 Task: Add school " University of Oxford".
Action: Mouse moved to (649, 84)
Screenshot: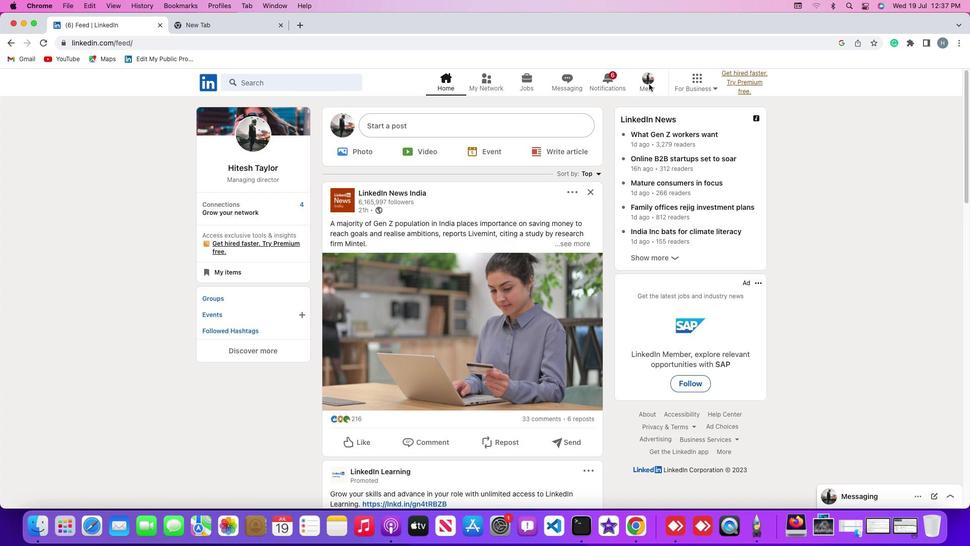 
Action: Mouse pressed left at (649, 84)
Screenshot: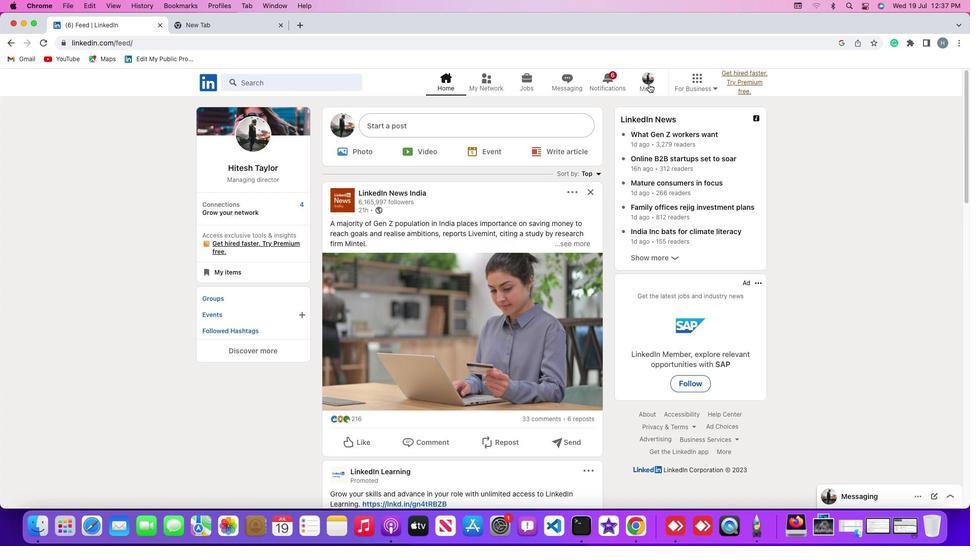 
Action: Mouse moved to (650, 87)
Screenshot: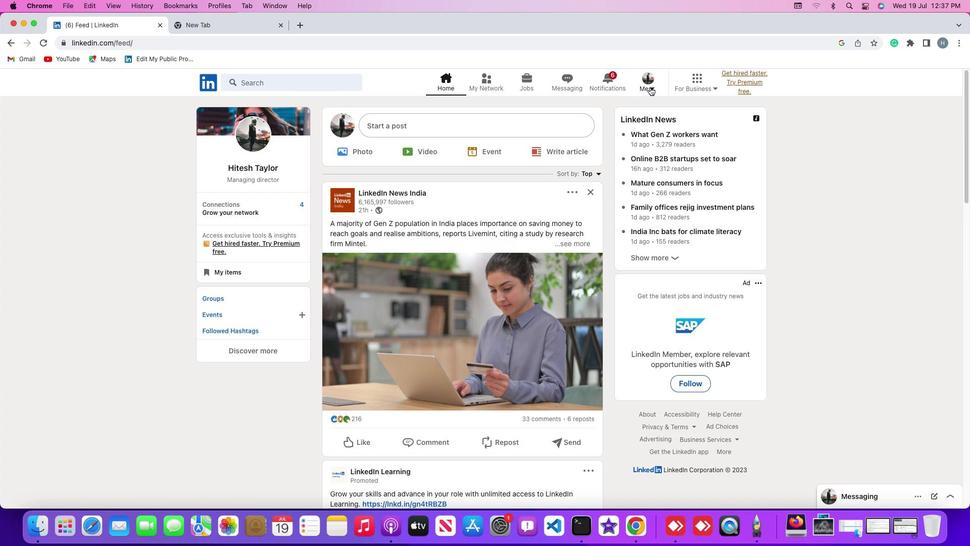 
Action: Mouse pressed left at (650, 87)
Screenshot: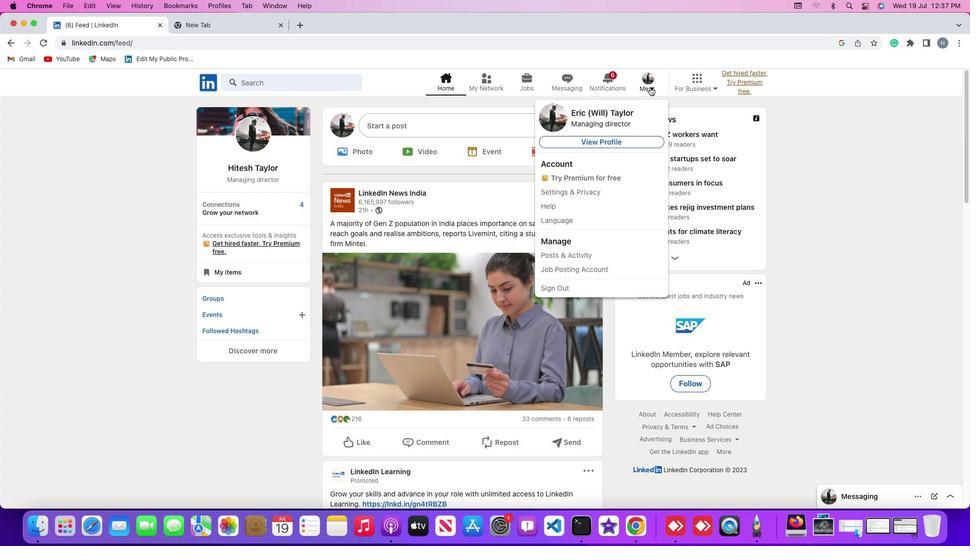 
Action: Mouse moved to (630, 140)
Screenshot: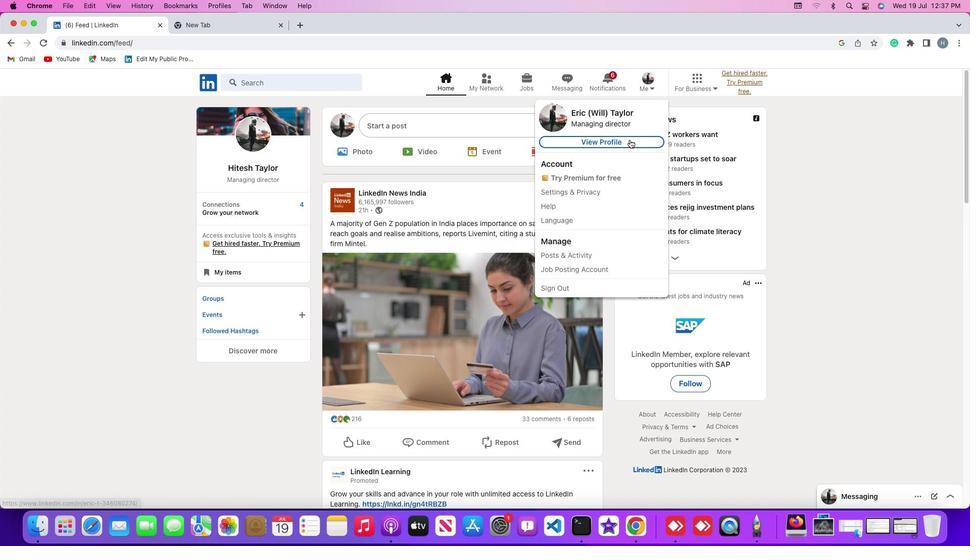 
Action: Mouse pressed left at (630, 140)
Screenshot: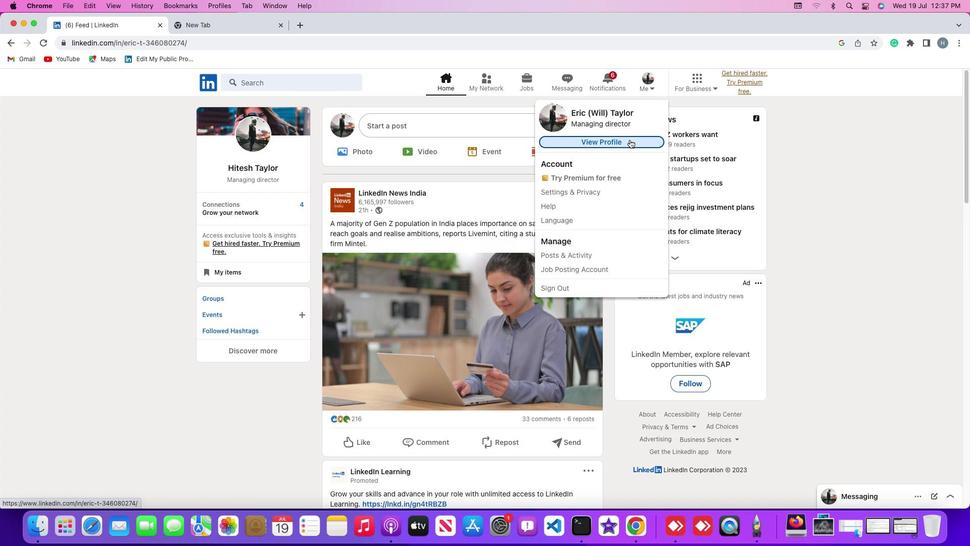 
Action: Mouse moved to (585, 225)
Screenshot: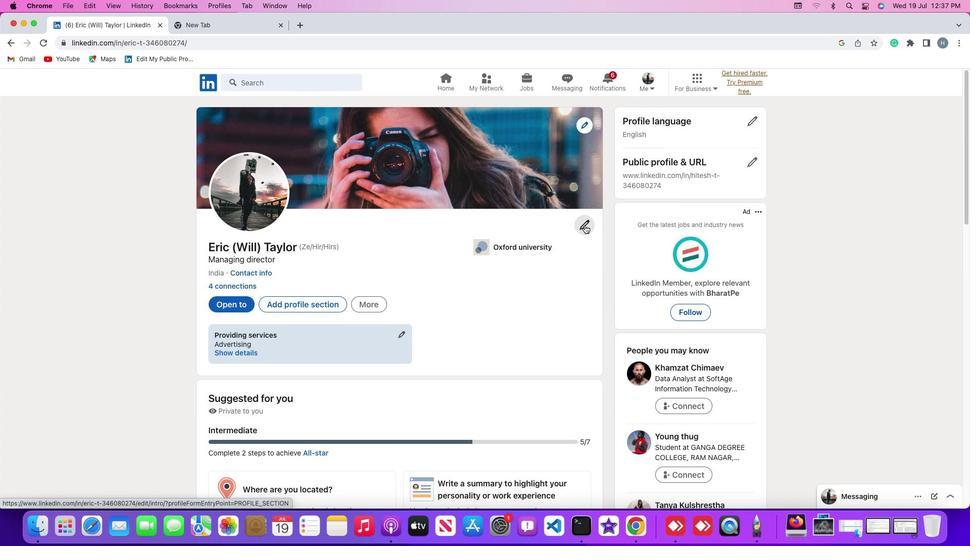 
Action: Mouse pressed left at (585, 225)
Screenshot: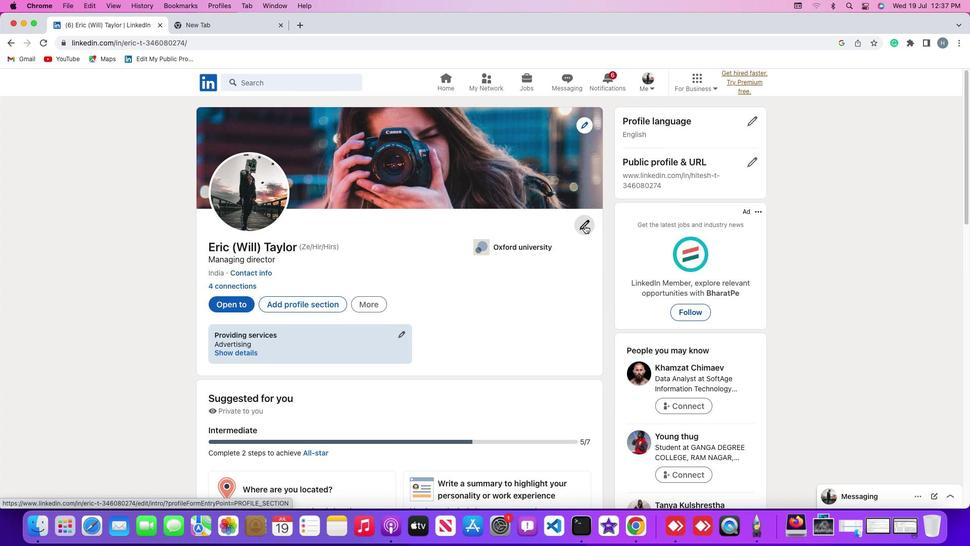 
Action: Mouse moved to (530, 284)
Screenshot: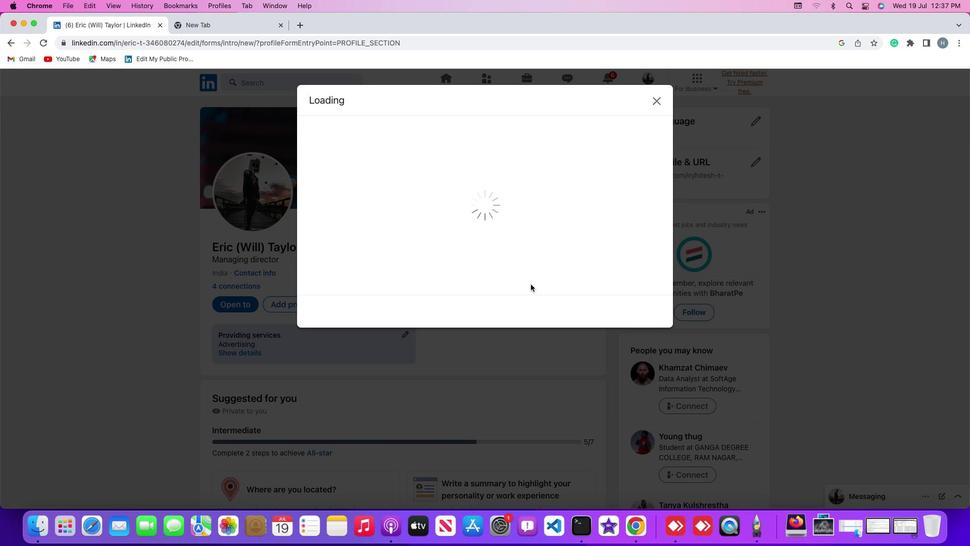 
Action: Mouse scrolled (530, 284) with delta (0, 0)
Screenshot: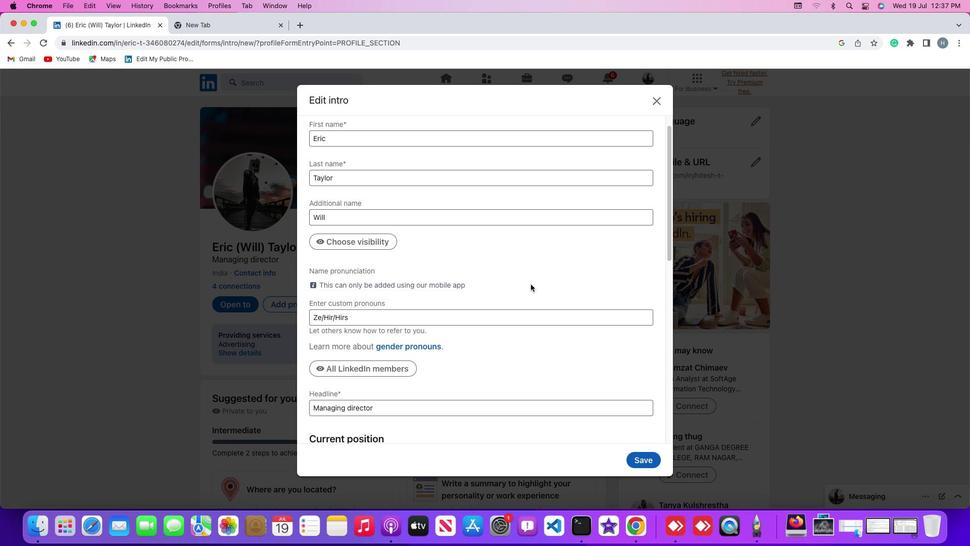 
Action: Mouse scrolled (530, 284) with delta (0, 0)
Screenshot: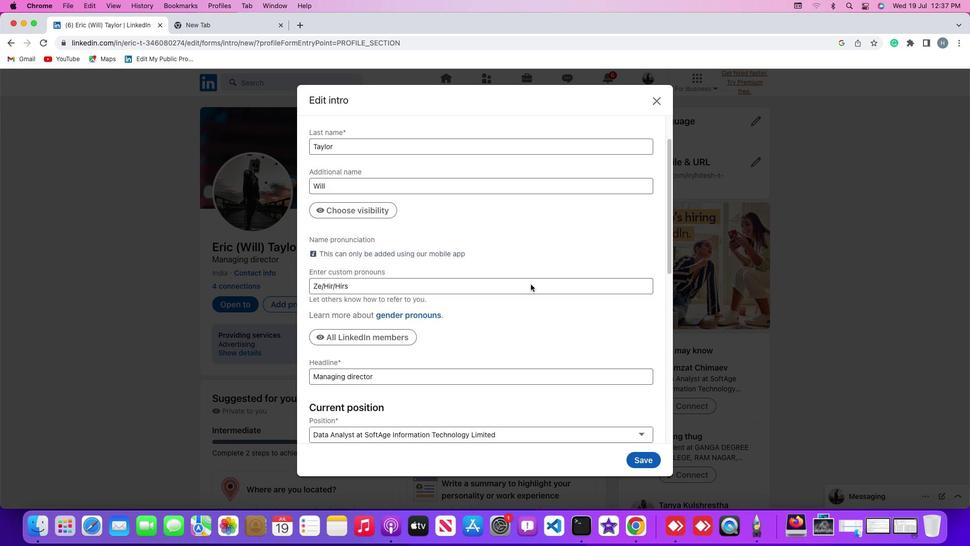 
Action: Mouse scrolled (530, 284) with delta (0, -1)
Screenshot: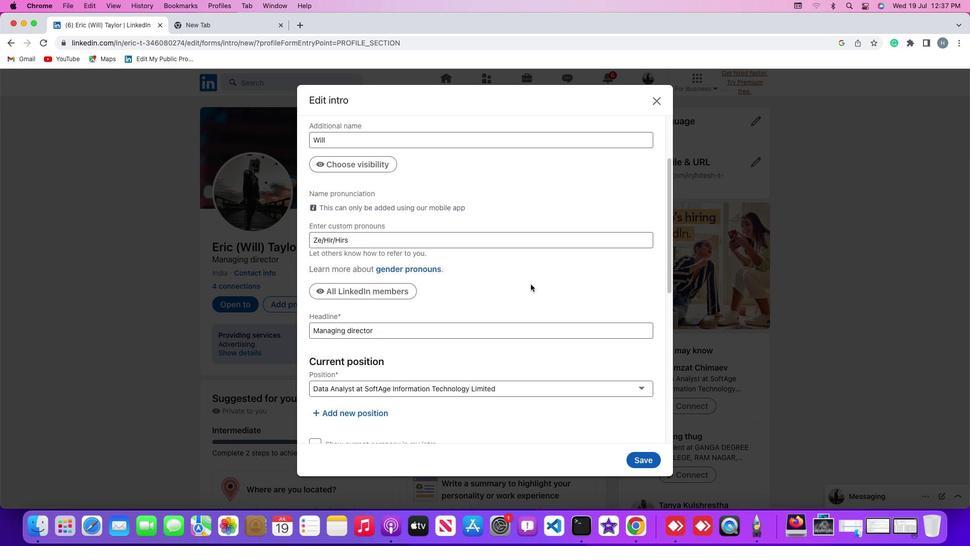
Action: Mouse scrolled (530, 284) with delta (0, -2)
Screenshot: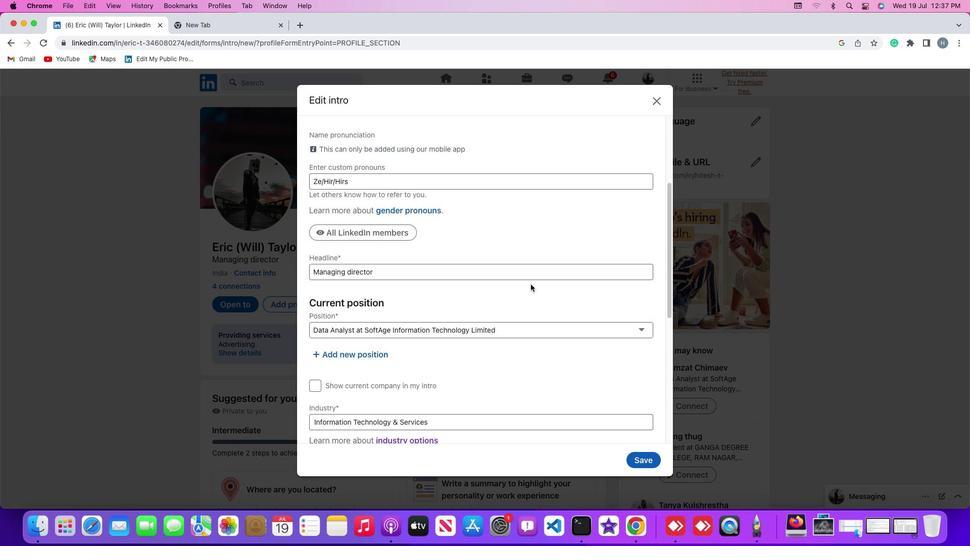 
Action: Mouse scrolled (530, 284) with delta (0, 0)
Screenshot: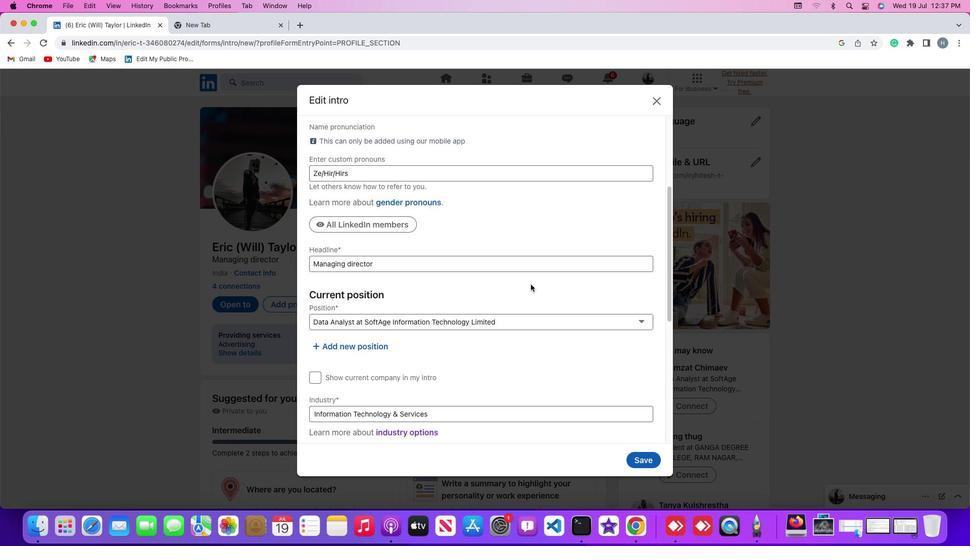 
Action: Mouse scrolled (530, 284) with delta (0, 0)
Screenshot: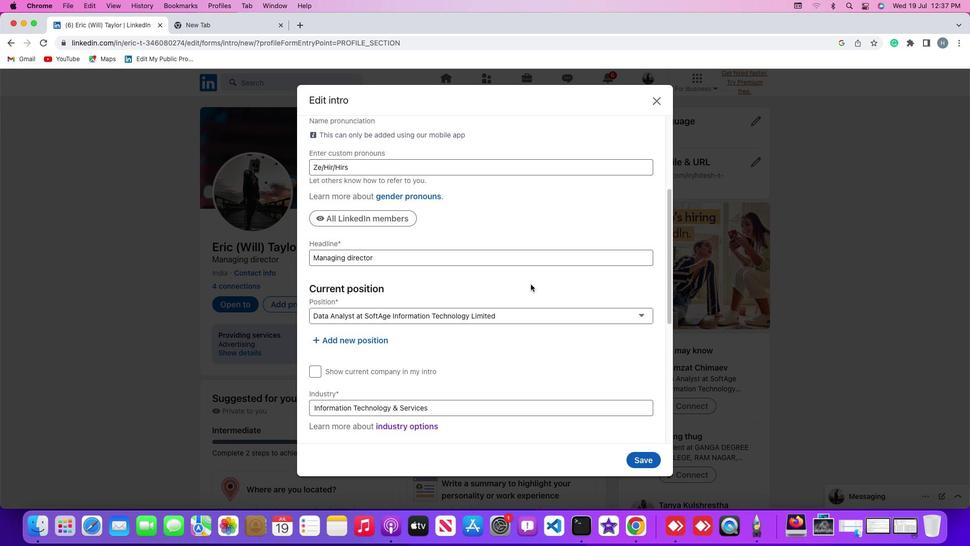 
Action: Mouse scrolled (530, 284) with delta (0, 0)
Screenshot: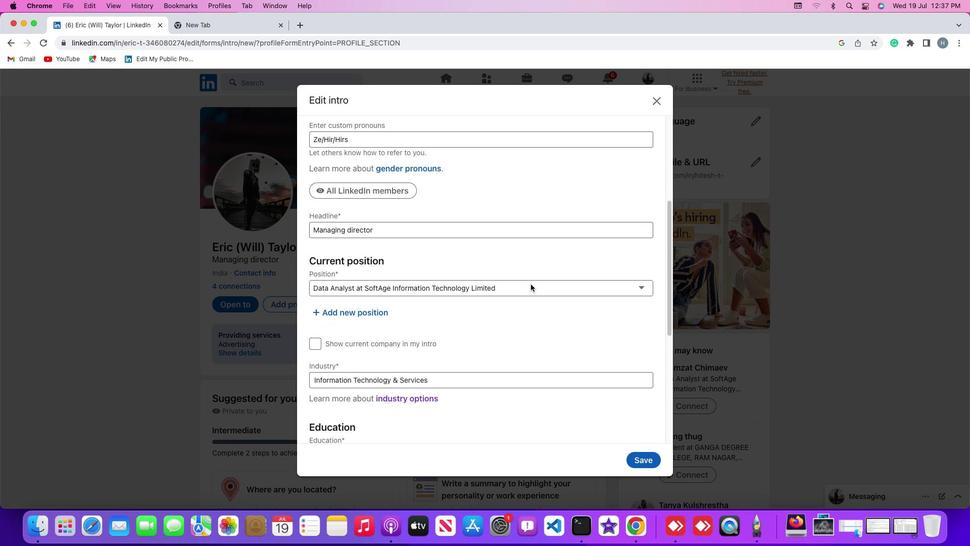 
Action: Mouse scrolled (530, 284) with delta (0, 0)
Screenshot: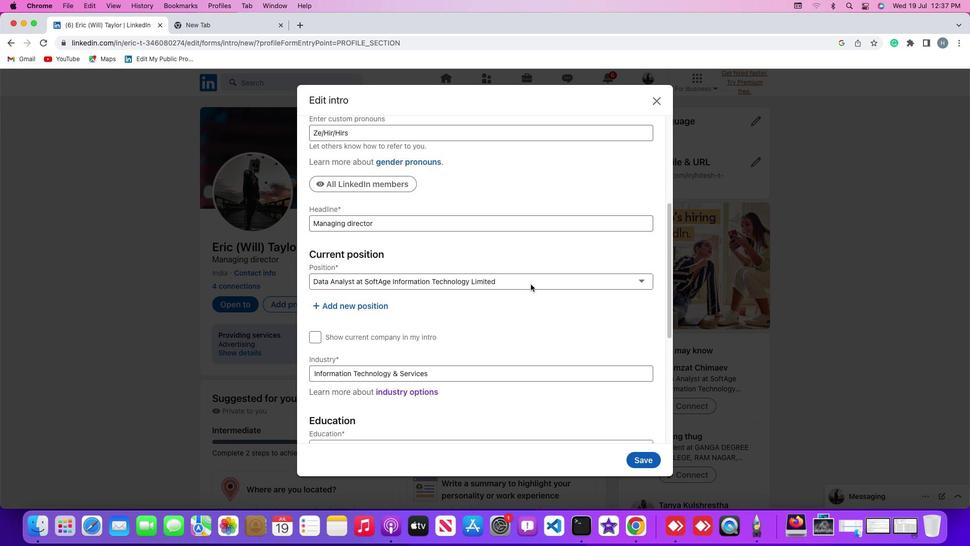 
Action: Mouse scrolled (530, 284) with delta (0, 0)
Screenshot: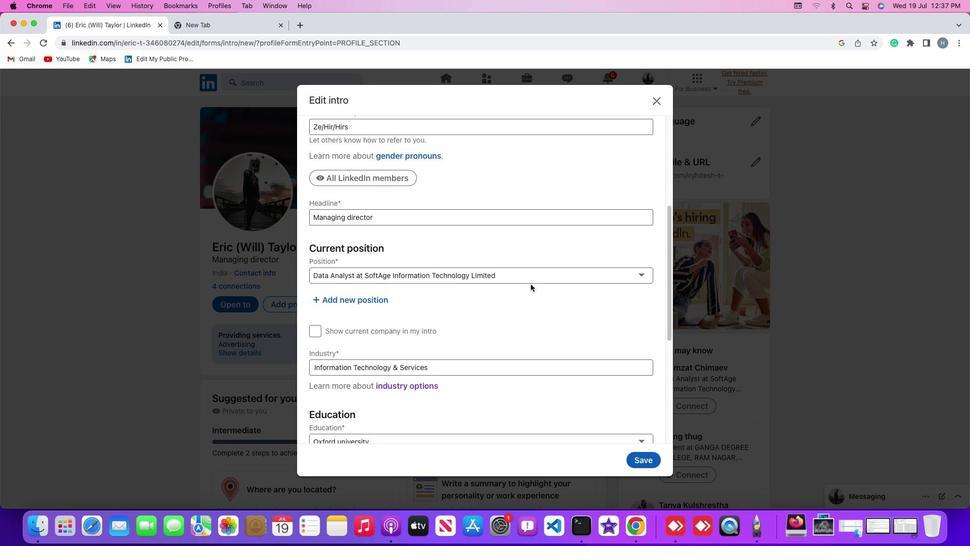 
Action: Mouse scrolled (530, 284) with delta (0, 0)
Screenshot: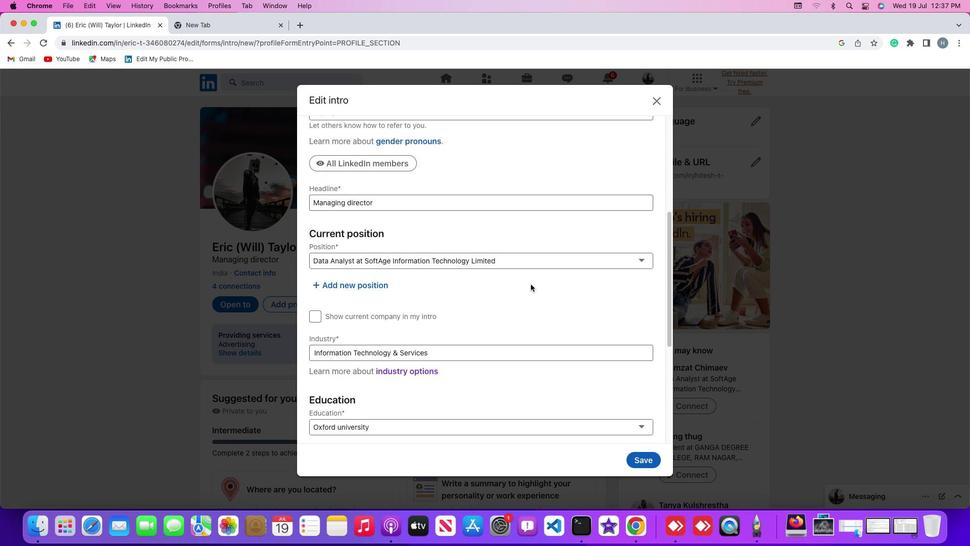 
Action: Mouse scrolled (530, 284) with delta (0, 0)
Screenshot: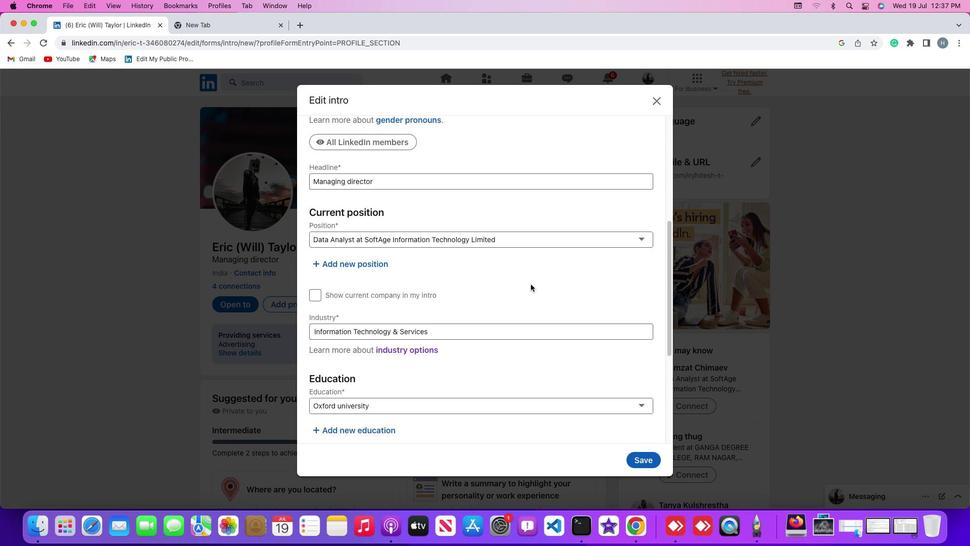 
Action: Mouse scrolled (530, 284) with delta (0, 0)
Screenshot: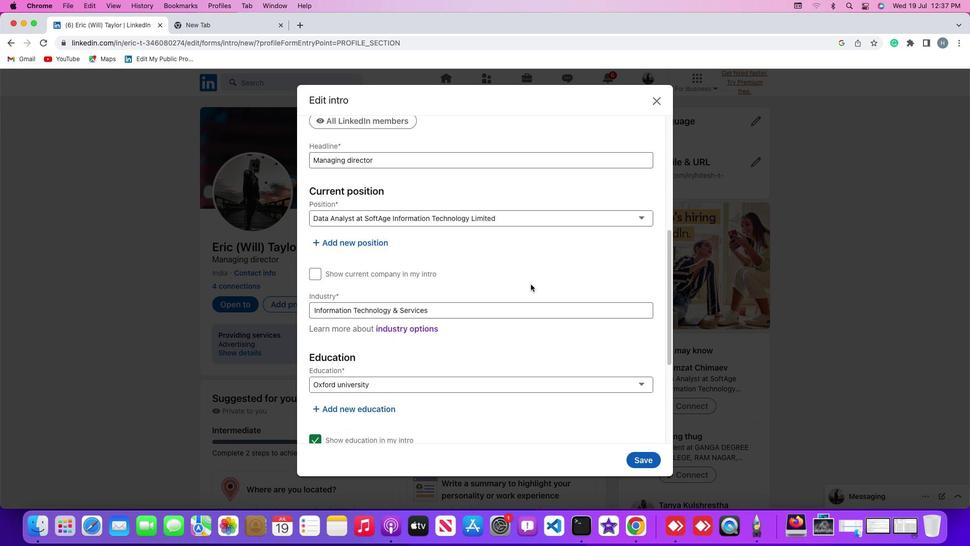
Action: Mouse scrolled (530, 284) with delta (0, 0)
Screenshot: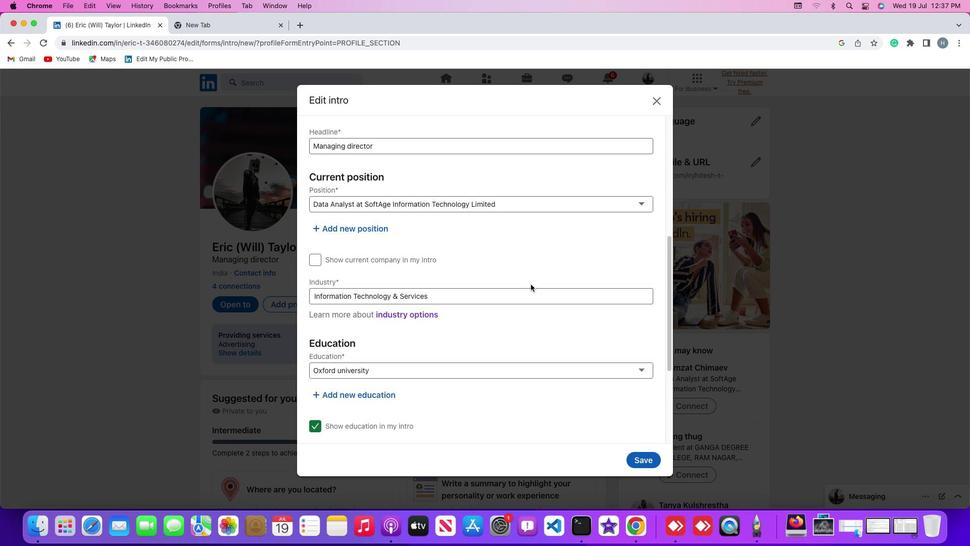 
Action: Mouse scrolled (530, 284) with delta (0, -1)
Screenshot: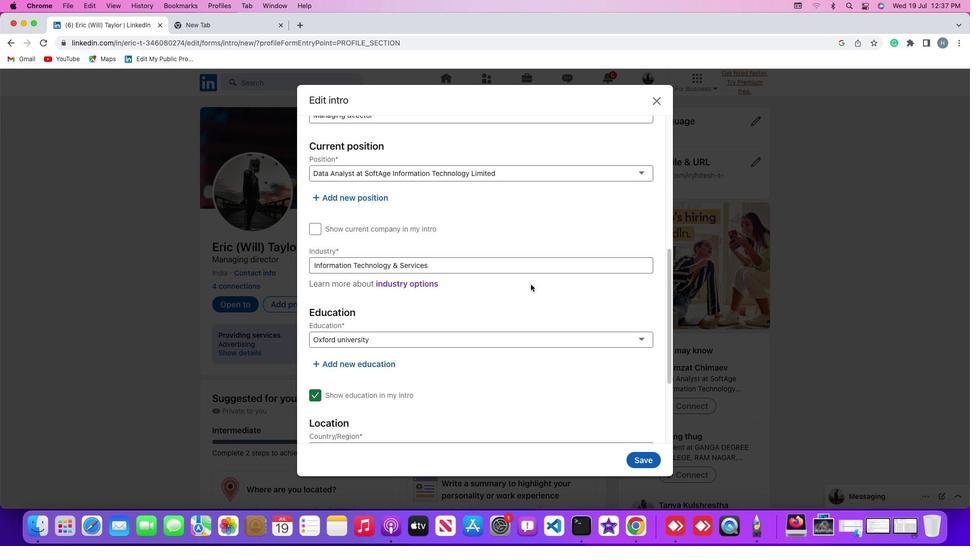 
Action: Mouse moved to (379, 355)
Screenshot: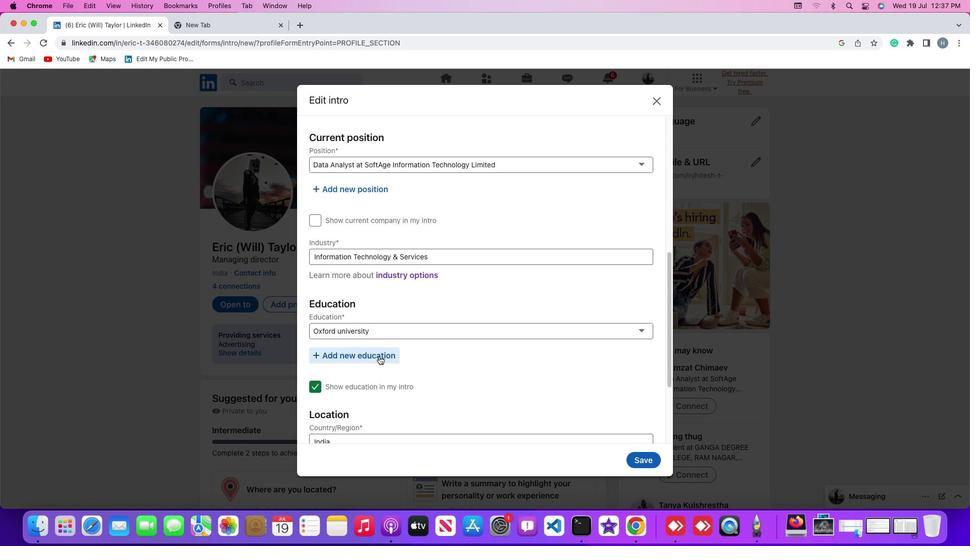 
Action: Mouse pressed left at (379, 355)
Screenshot: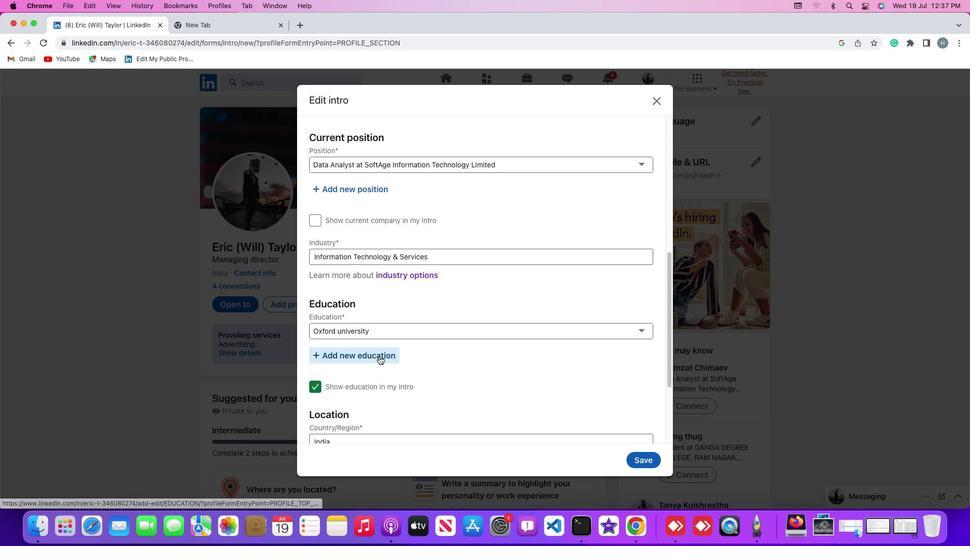
Action: Mouse moved to (429, 210)
Screenshot: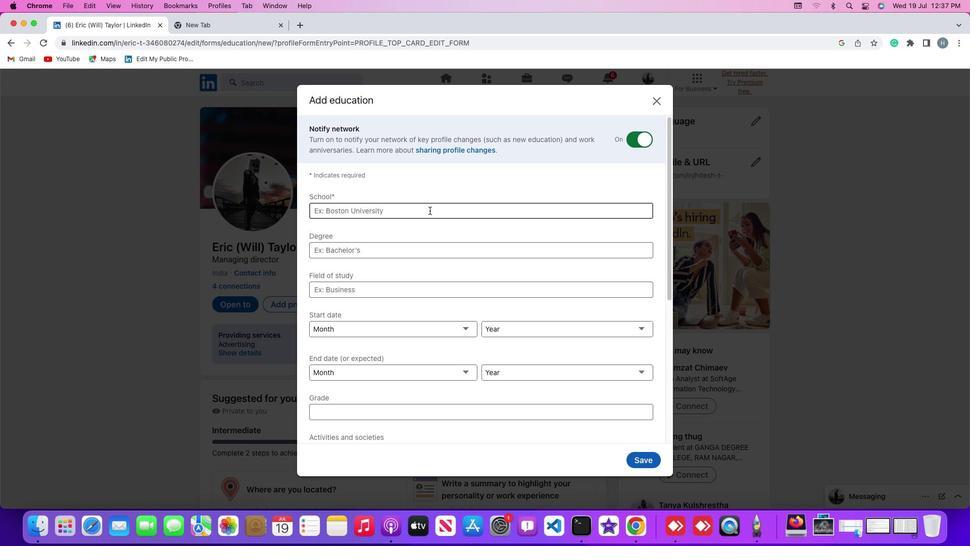 
Action: Mouse pressed left at (429, 210)
Screenshot: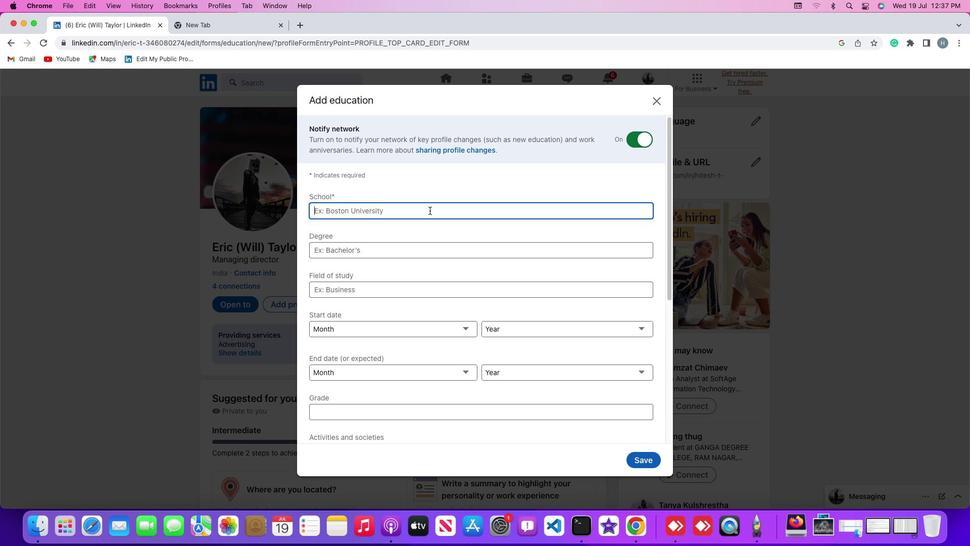 
Action: Key pressed Key.shift'U''n''i''v''e''r''s''i''t'
Screenshot: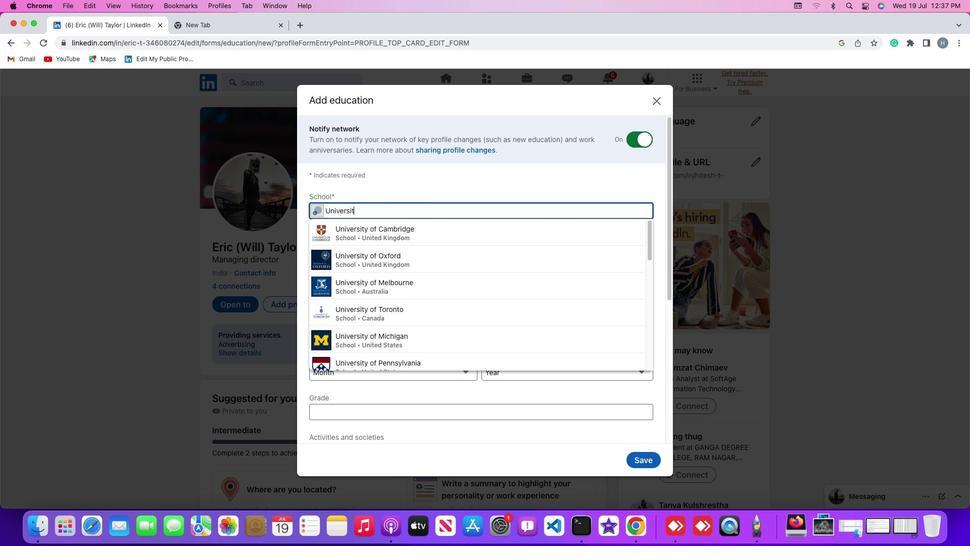 
Action: Mouse moved to (430, 210)
Screenshot: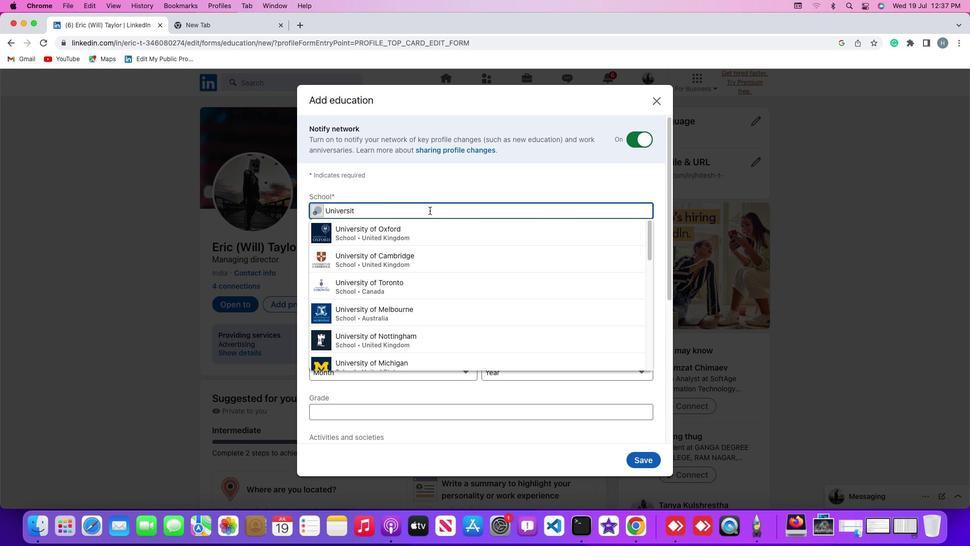 
Action: Key pressed 'y'
Screenshot: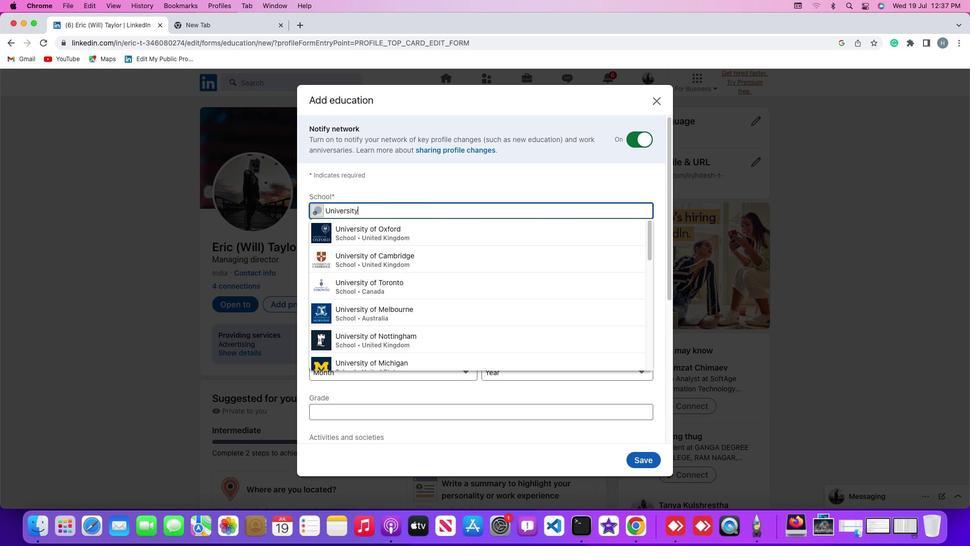 
Action: Mouse moved to (427, 230)
Screenshot: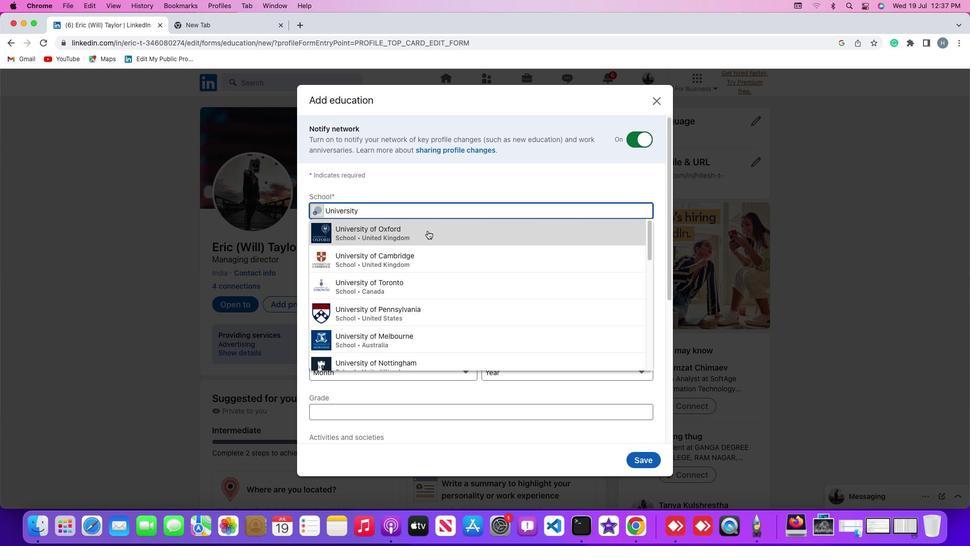 
Action: Mouse pressed left at (427, 230)
Screenshot: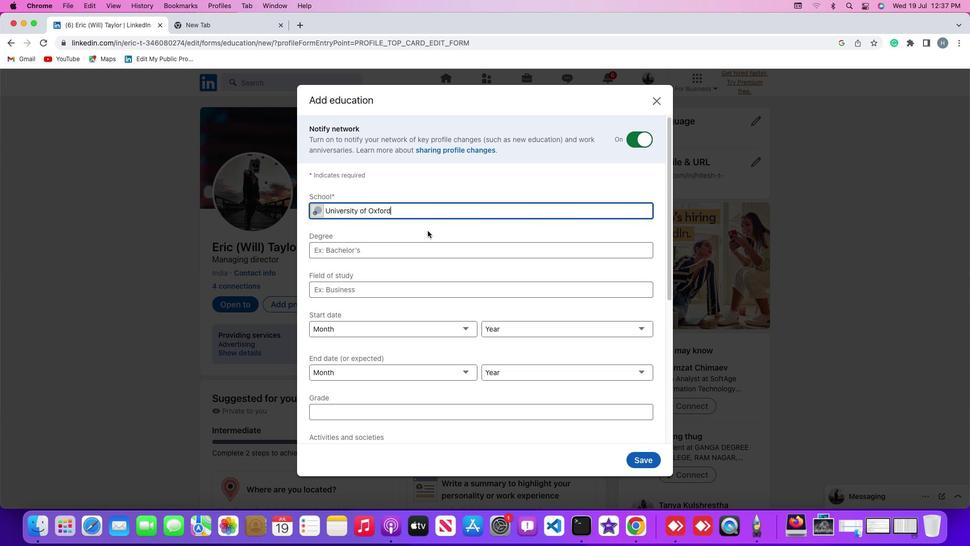 
Action: Mouse moved to (503, 189)
Screenshot: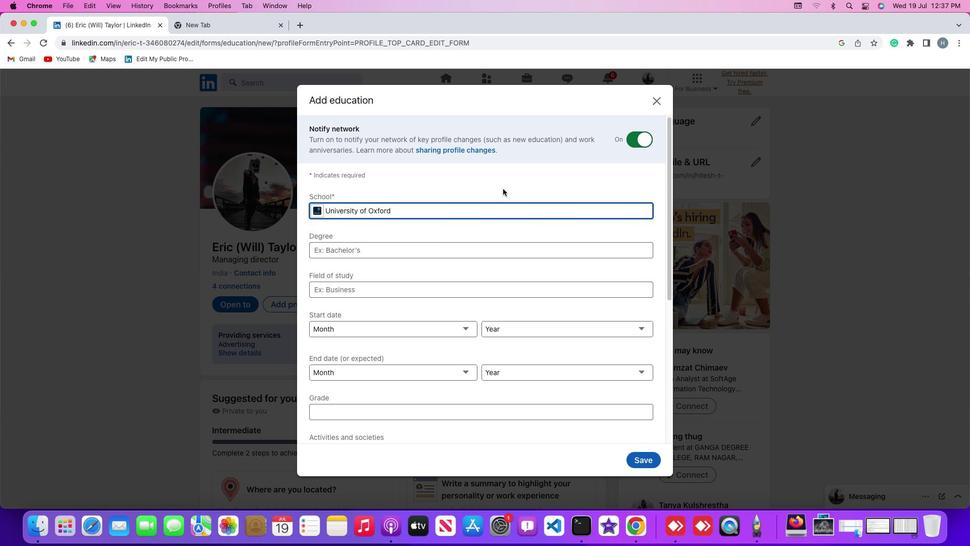 
